 Task: Add to scrum project Visionary a team member softage.3@softage.net and assign as Project Lead.
Action: Mouse moved to (92, 414)
Screenshot: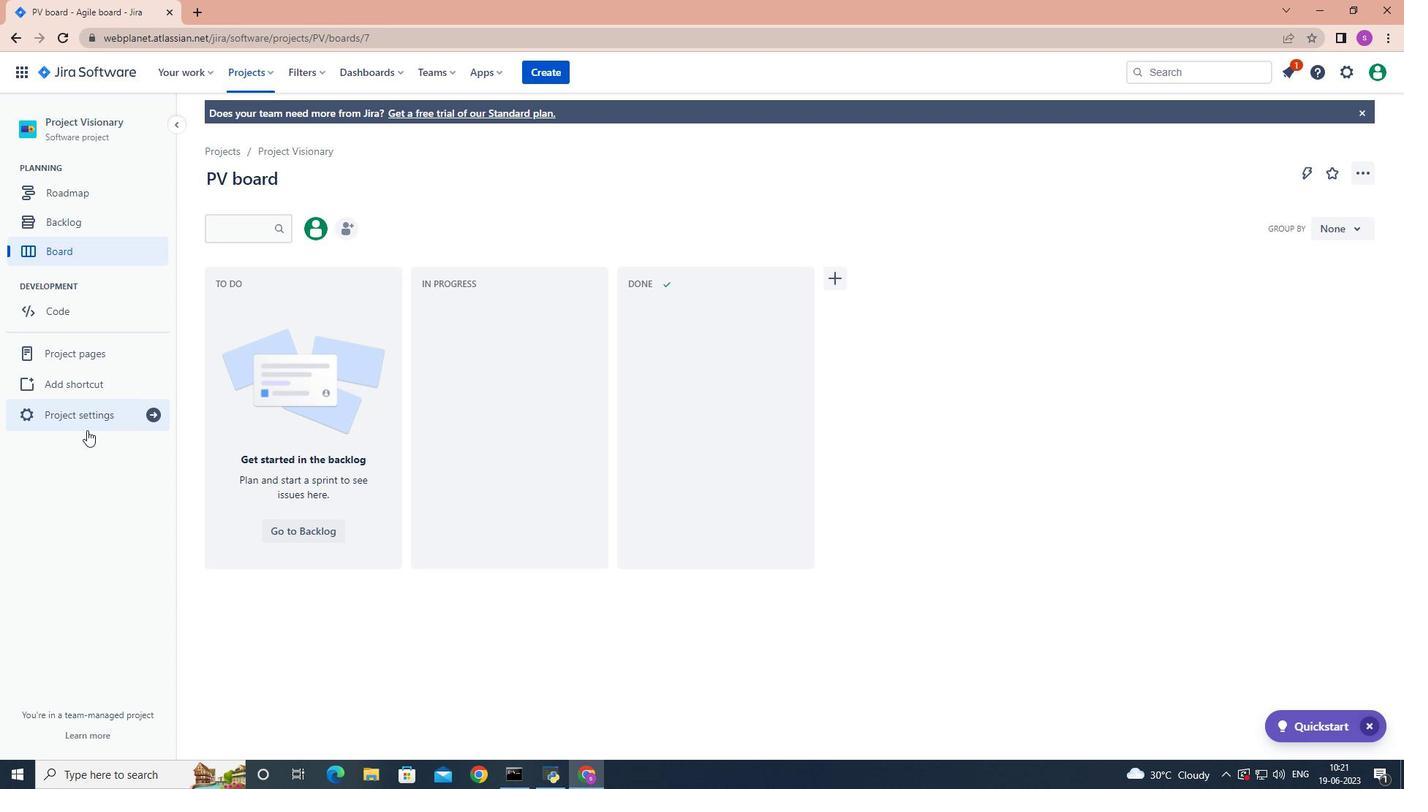 
Action: Mouse pressed left at (92, 414)
Screenshot: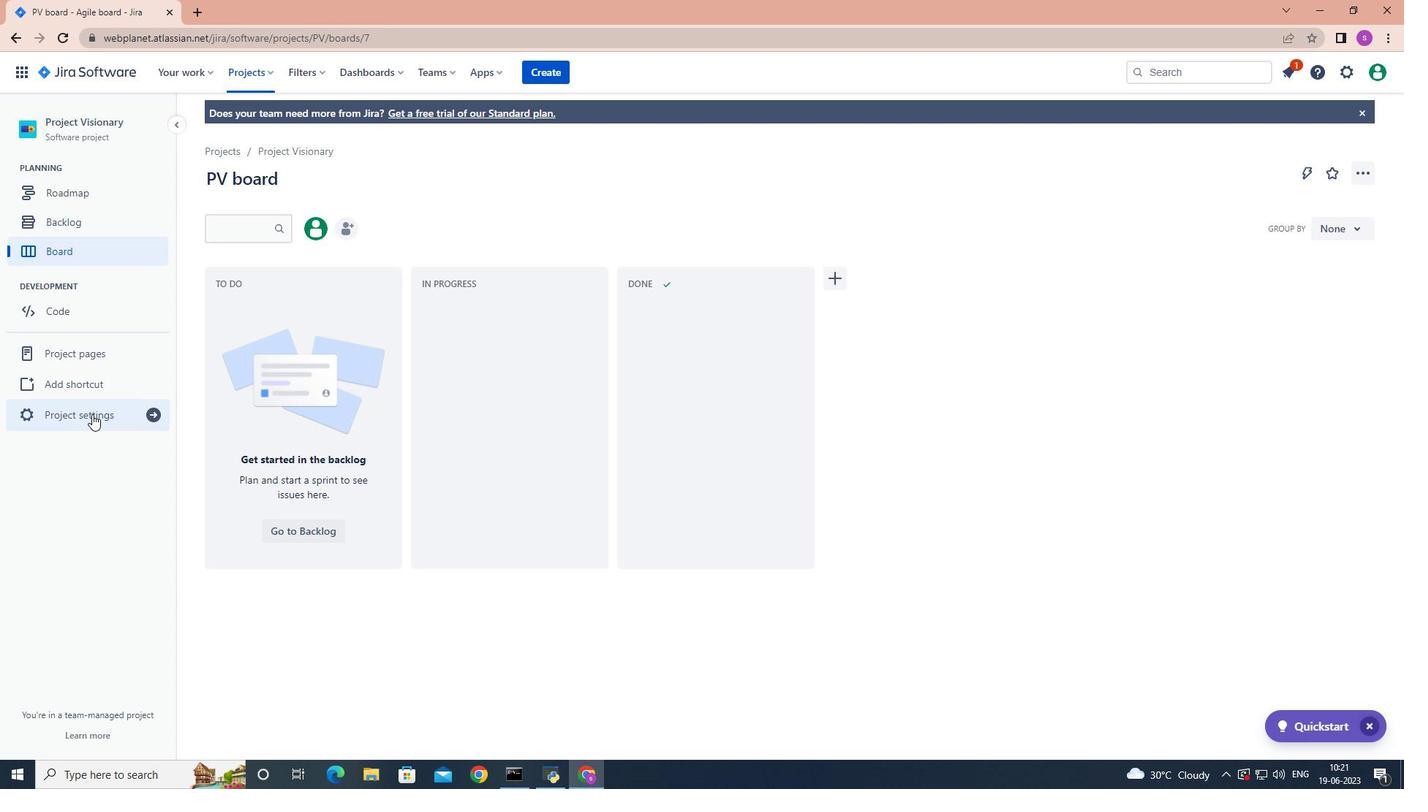 
Action: Mouse moved to (758, 516)
Screenshot: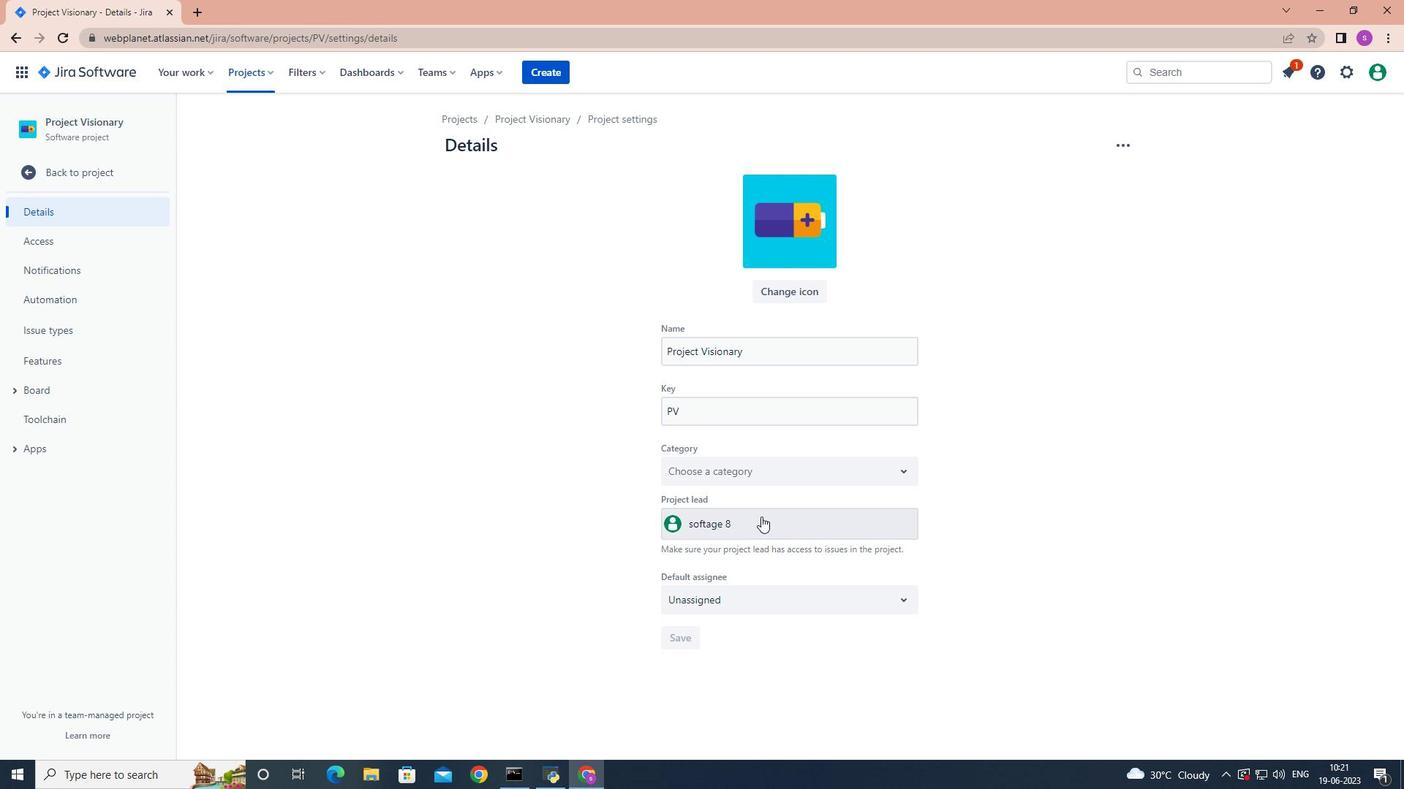 
Action: Mouse pressed left at (758, 516)
Screenshot: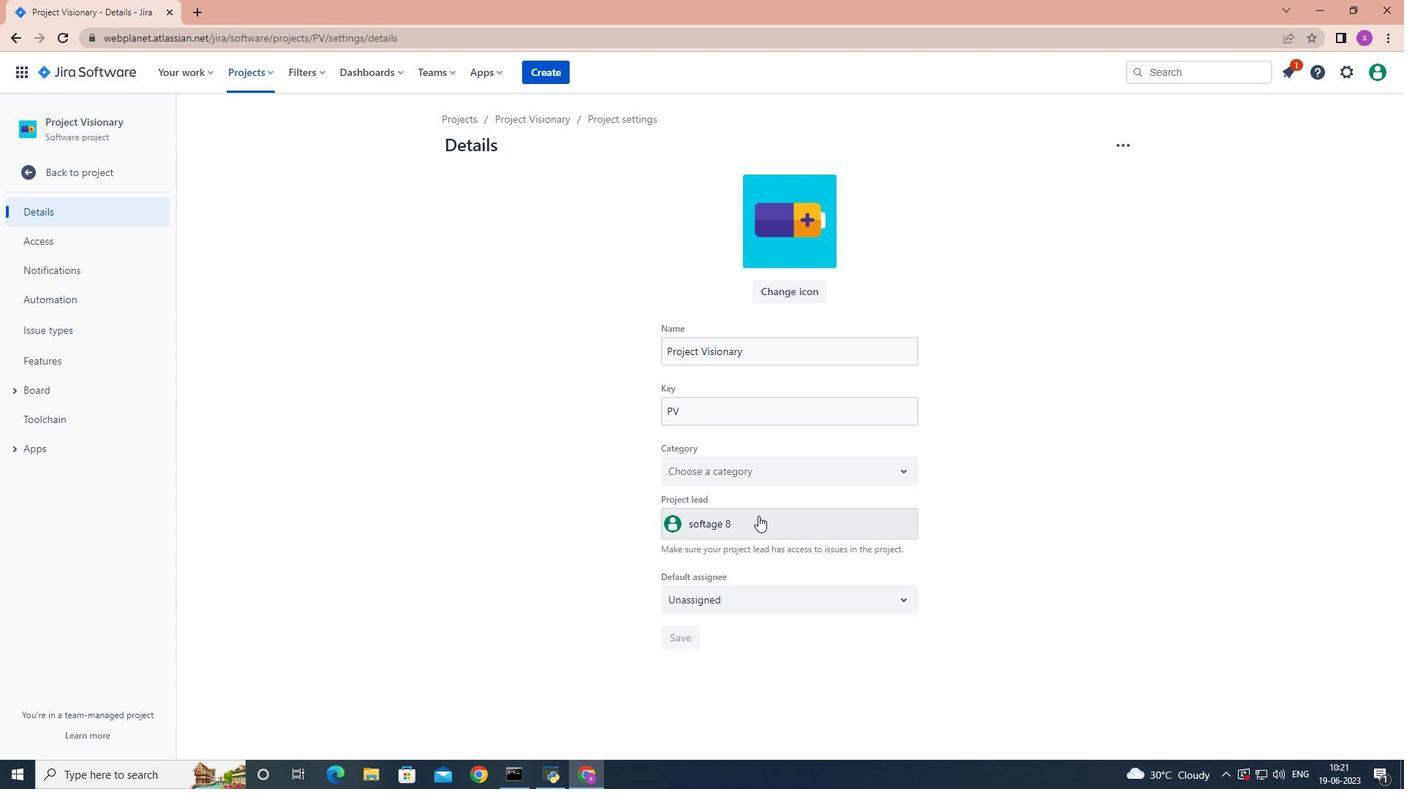 
Action: Mouse moved to (758, 516)
Screenshot: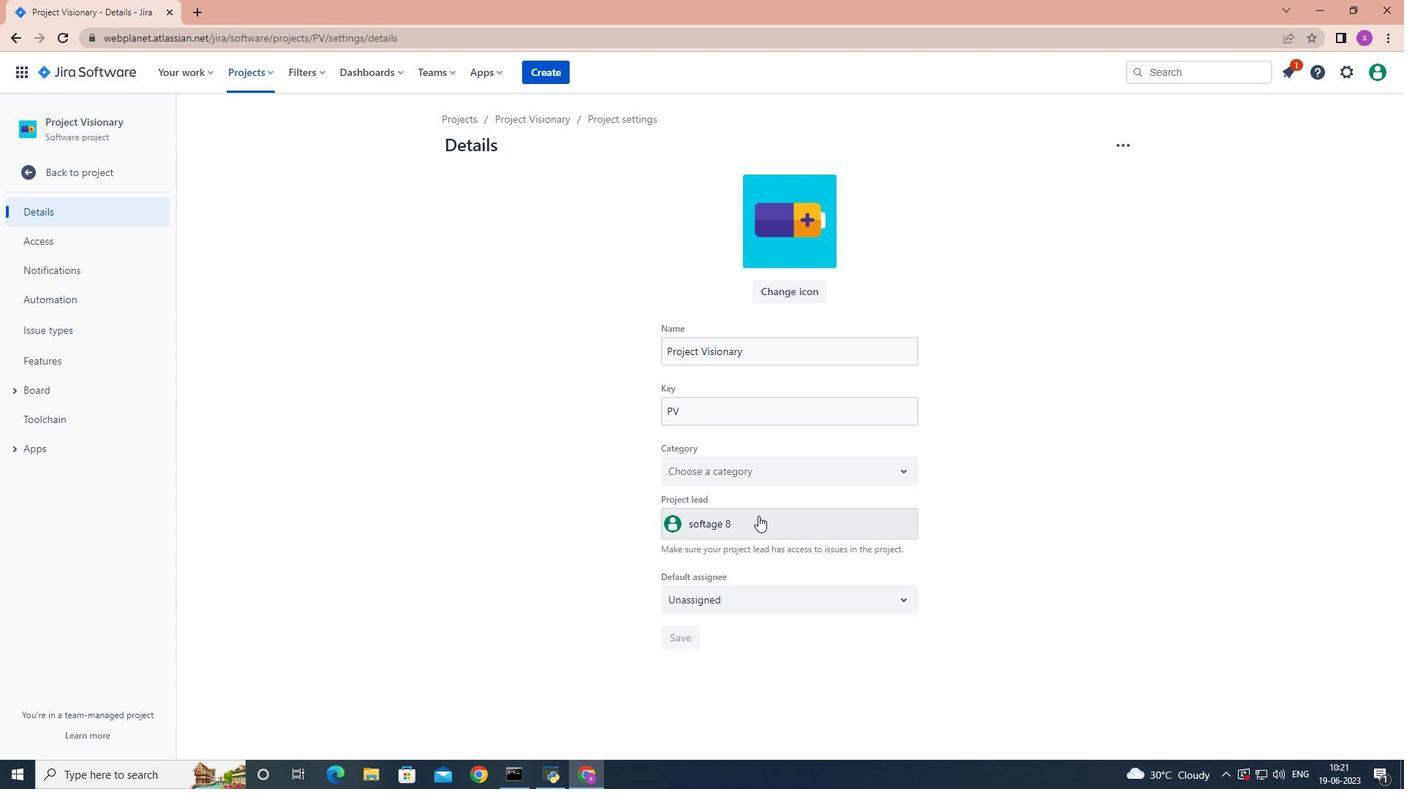 
Action: Key pressed softage.3
Screenshot: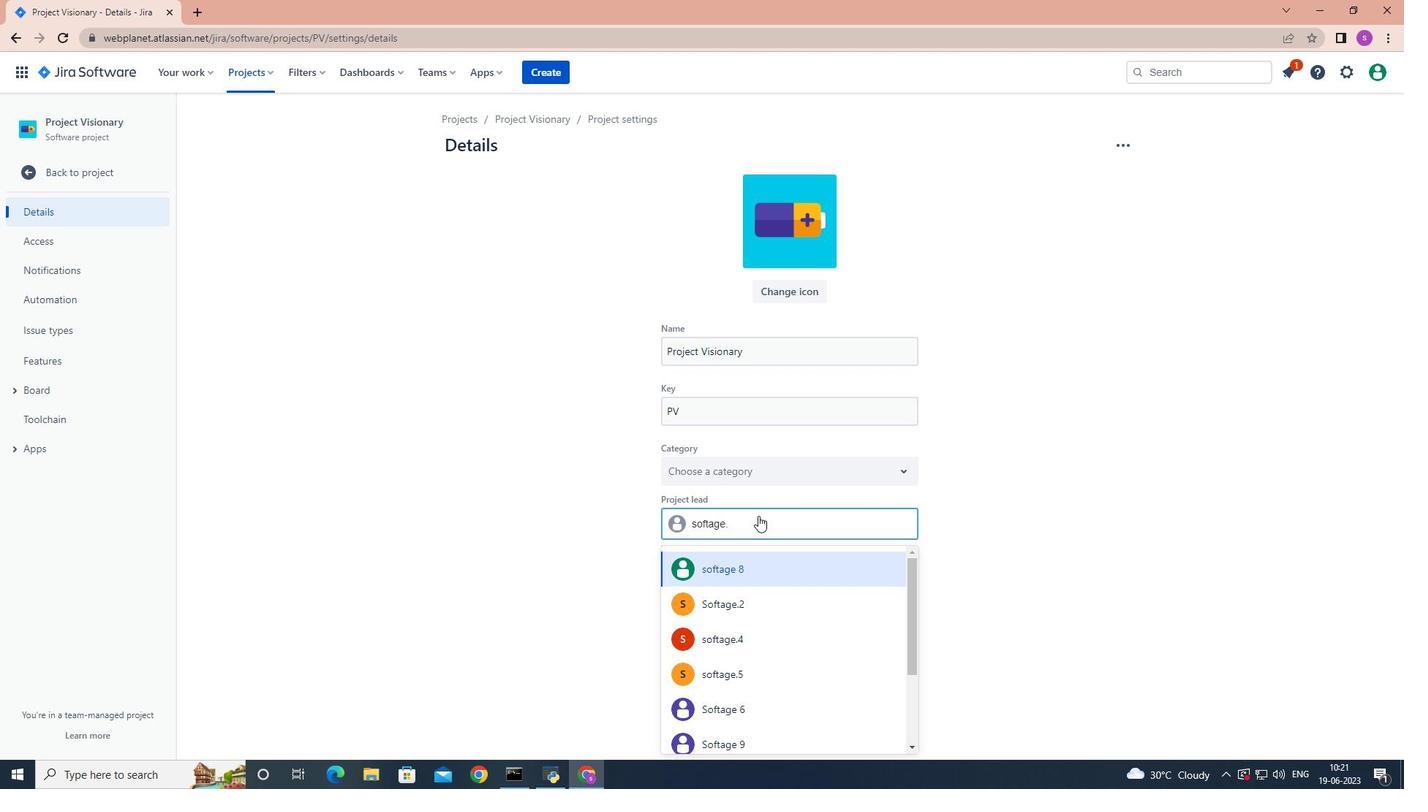 
Action: Mouse moved to (760, 569)
Screenshot: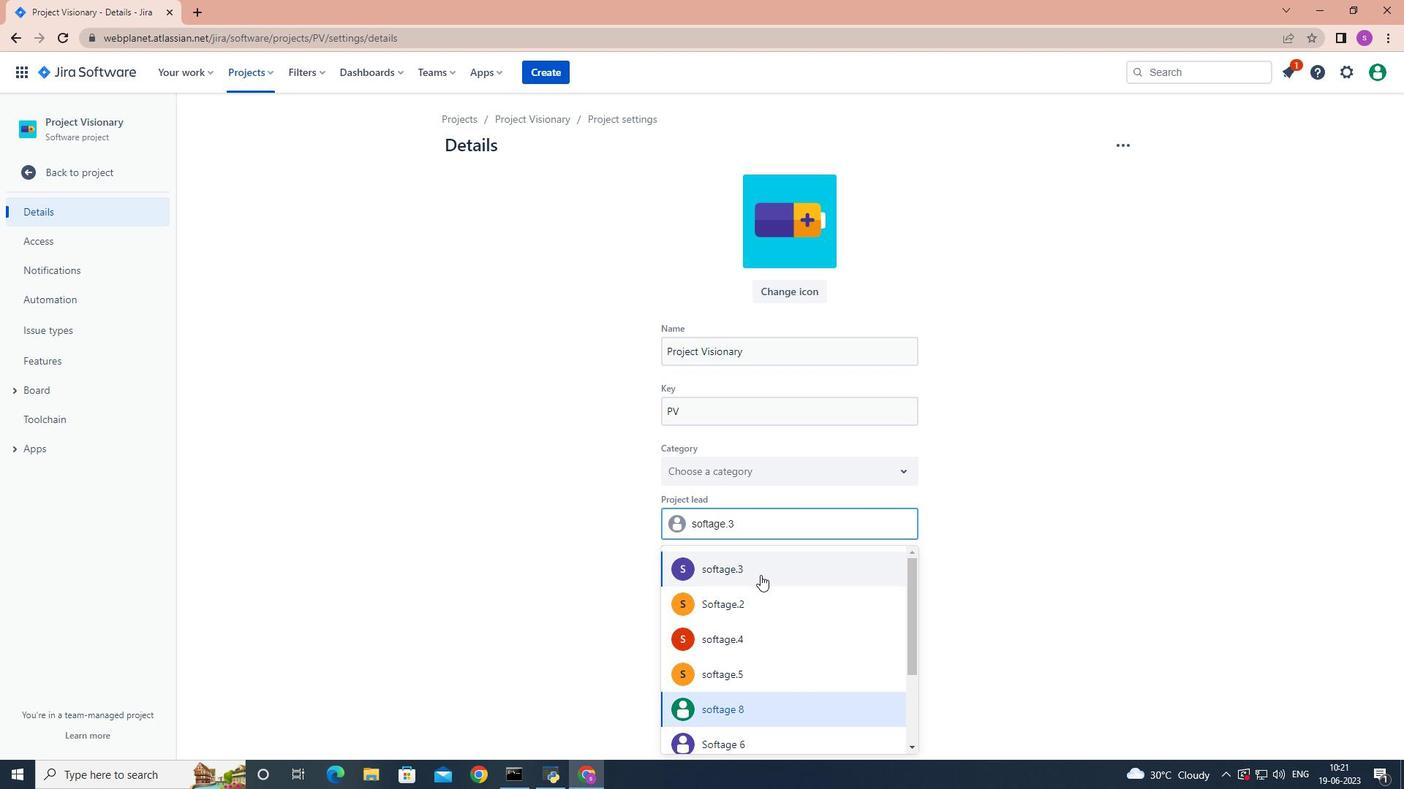
Action: Mouse pressed left at (760, 569)
Screenshot: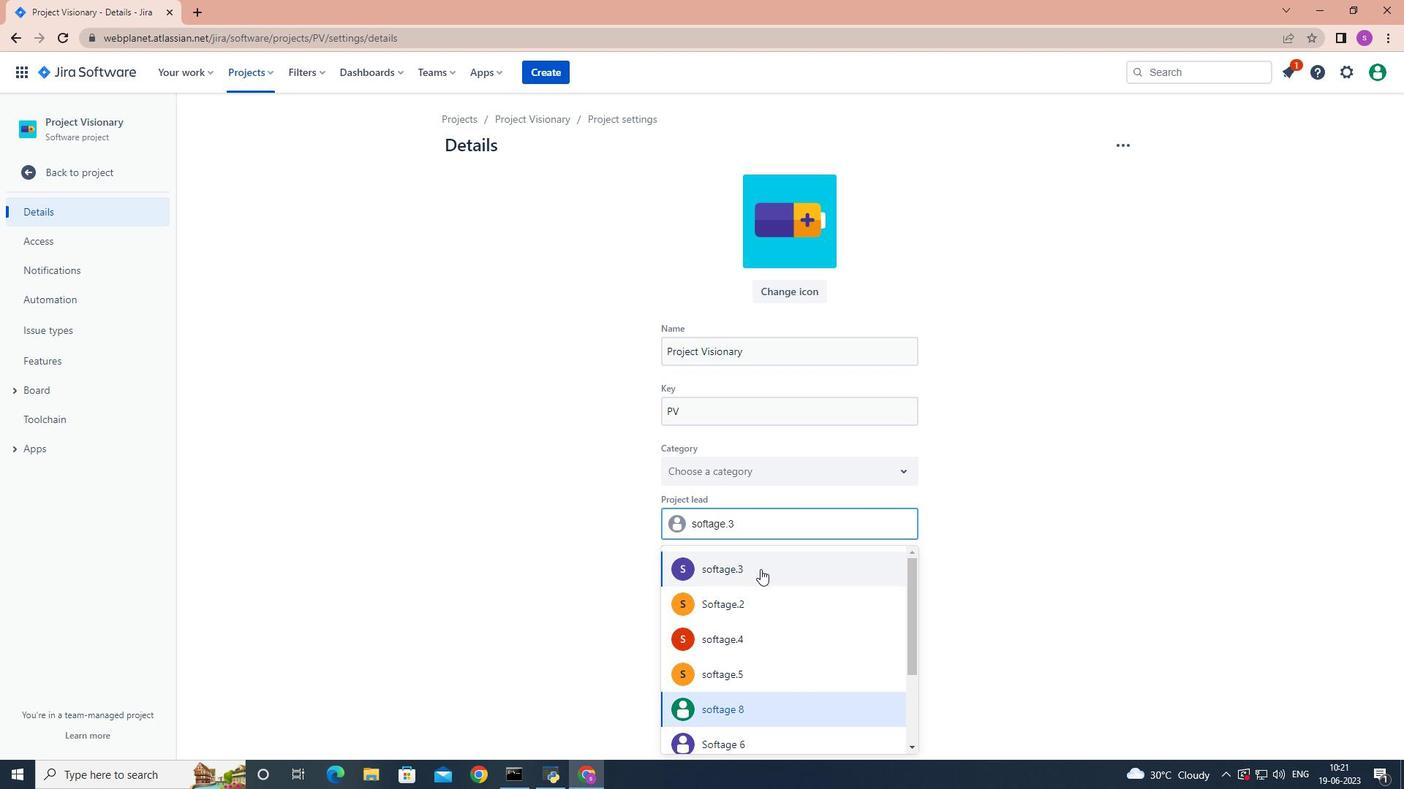 
Action: Mouse moved to (898, 601)
Screenshot: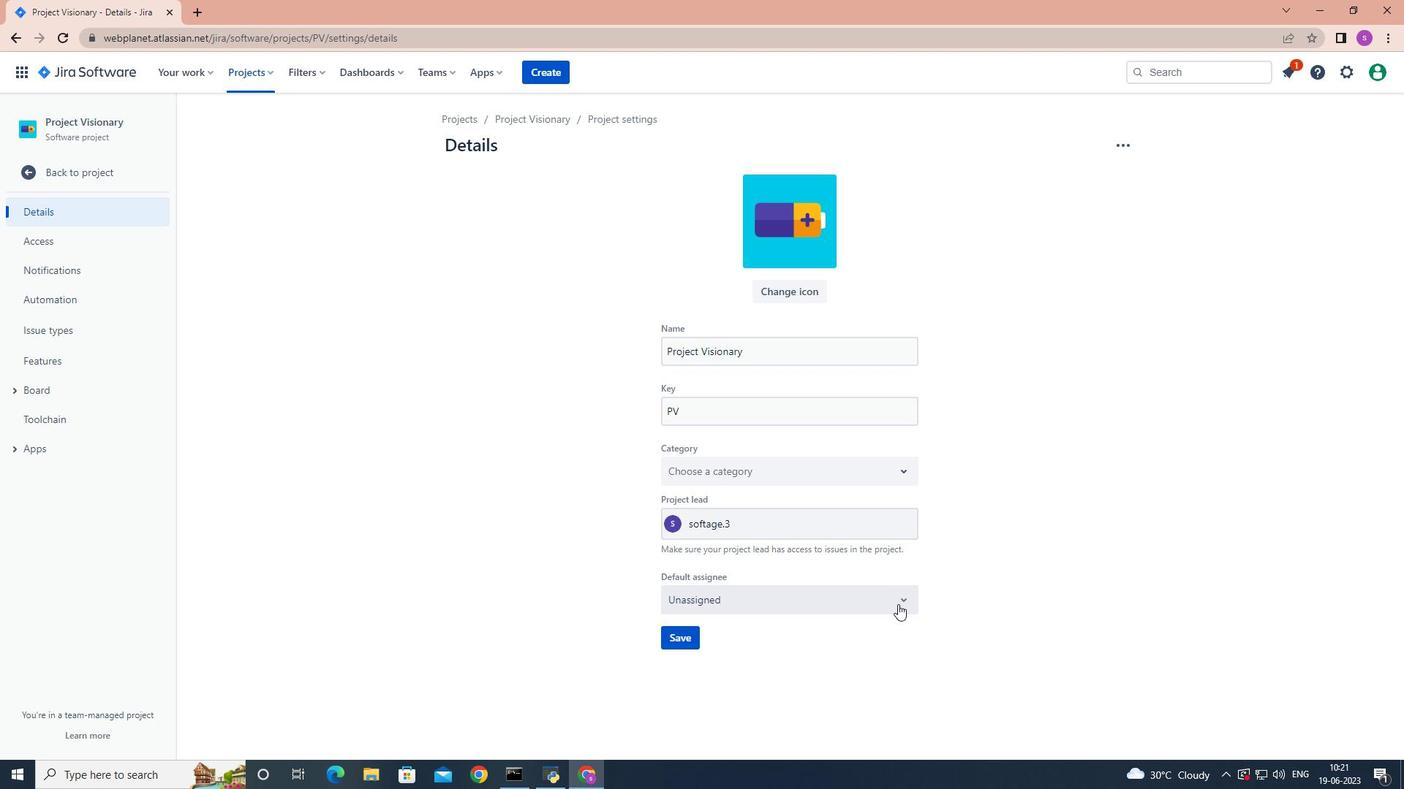
Action: Mouse pressed left at (898, 601)
Screenshot: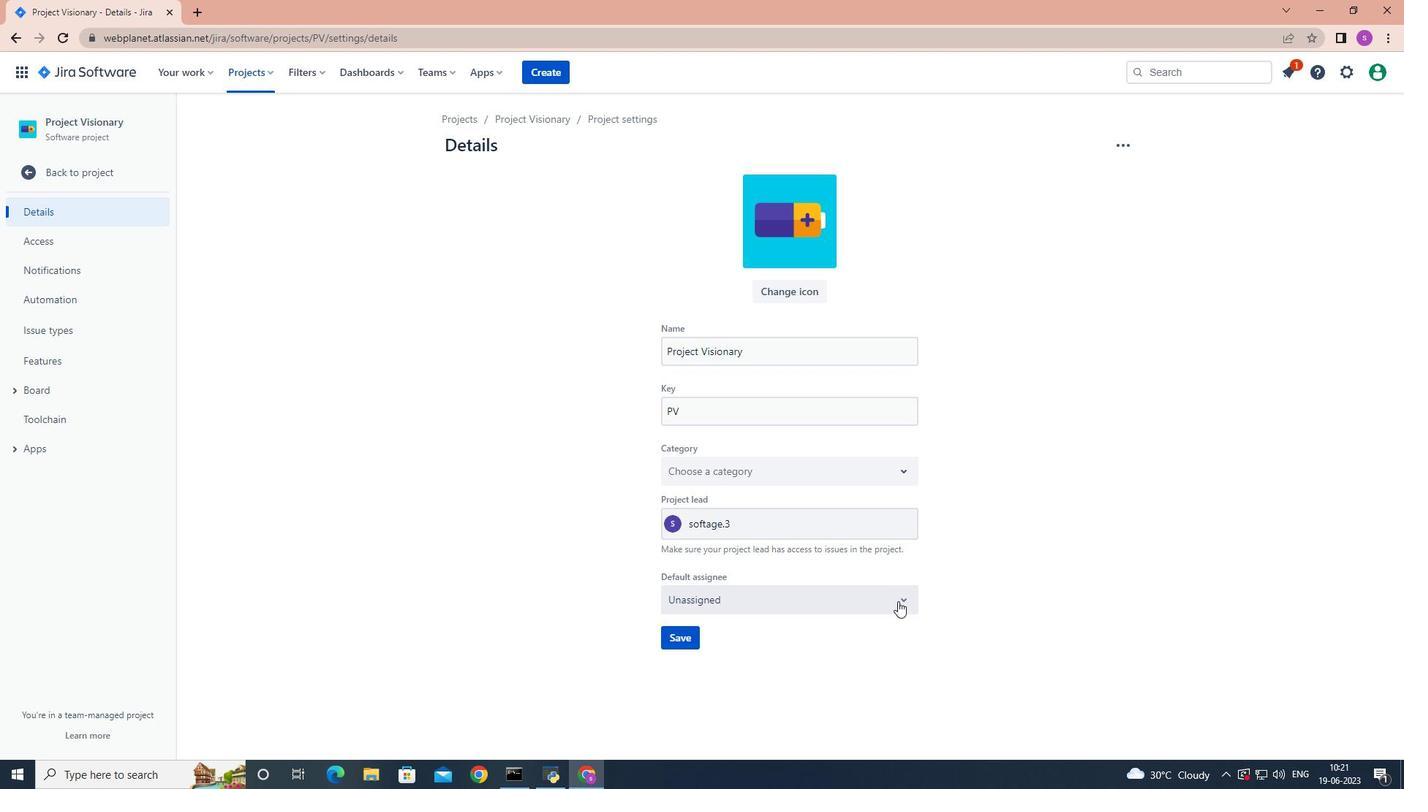 
Action: Mouse moved to (791, 647)
Screenshot: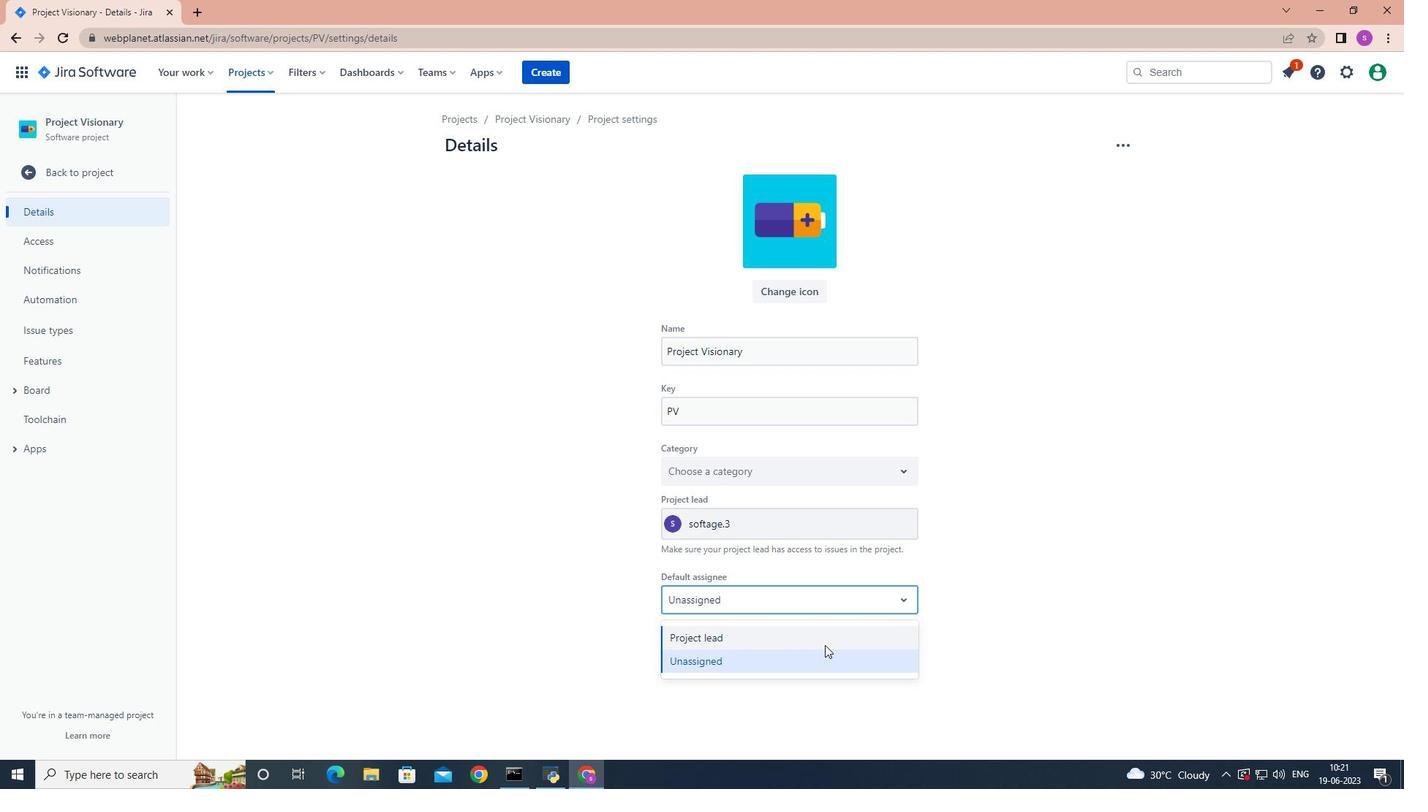 
Action: Mouse pressed left at (791, 647)
Screenshot: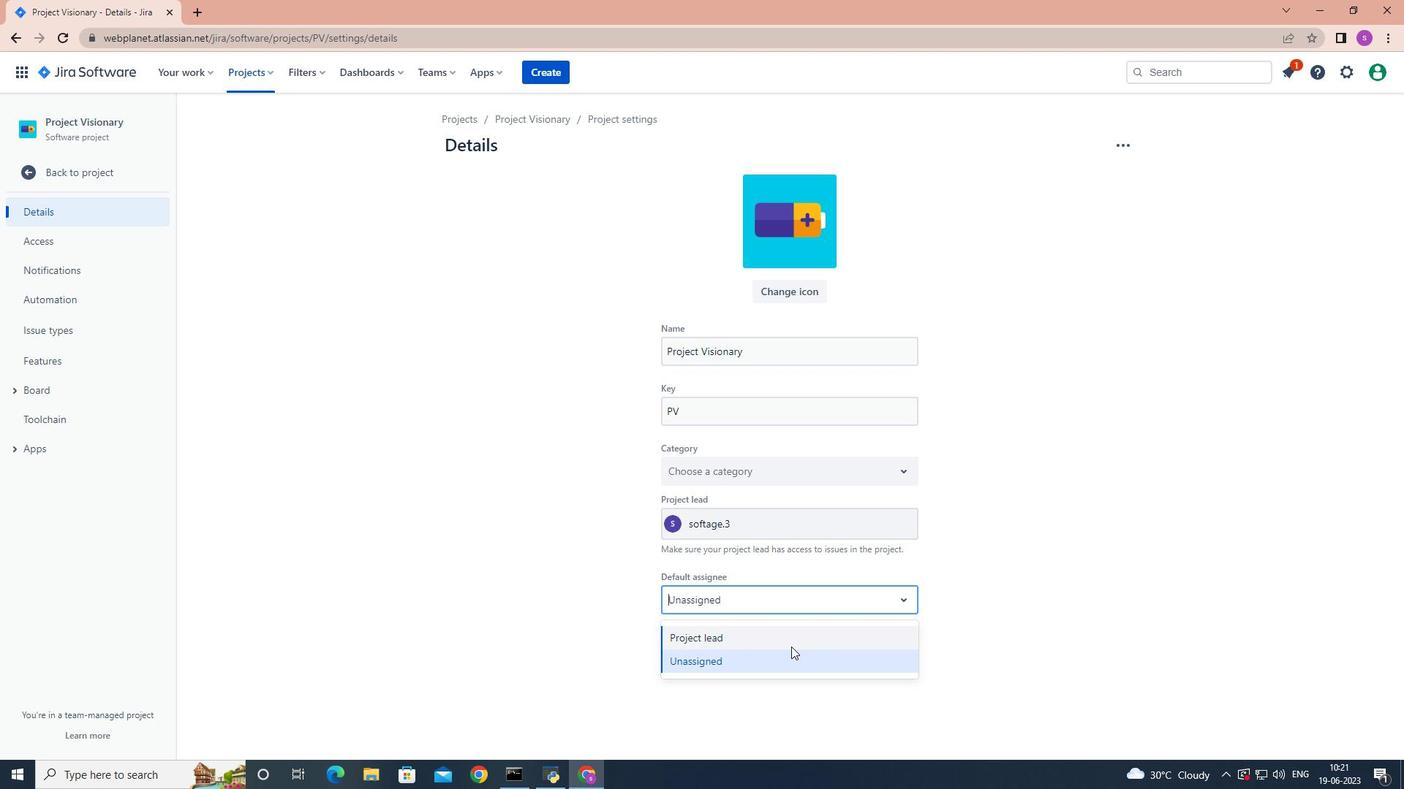 
Action: Mouse moved to (685, 639)
Screenshot: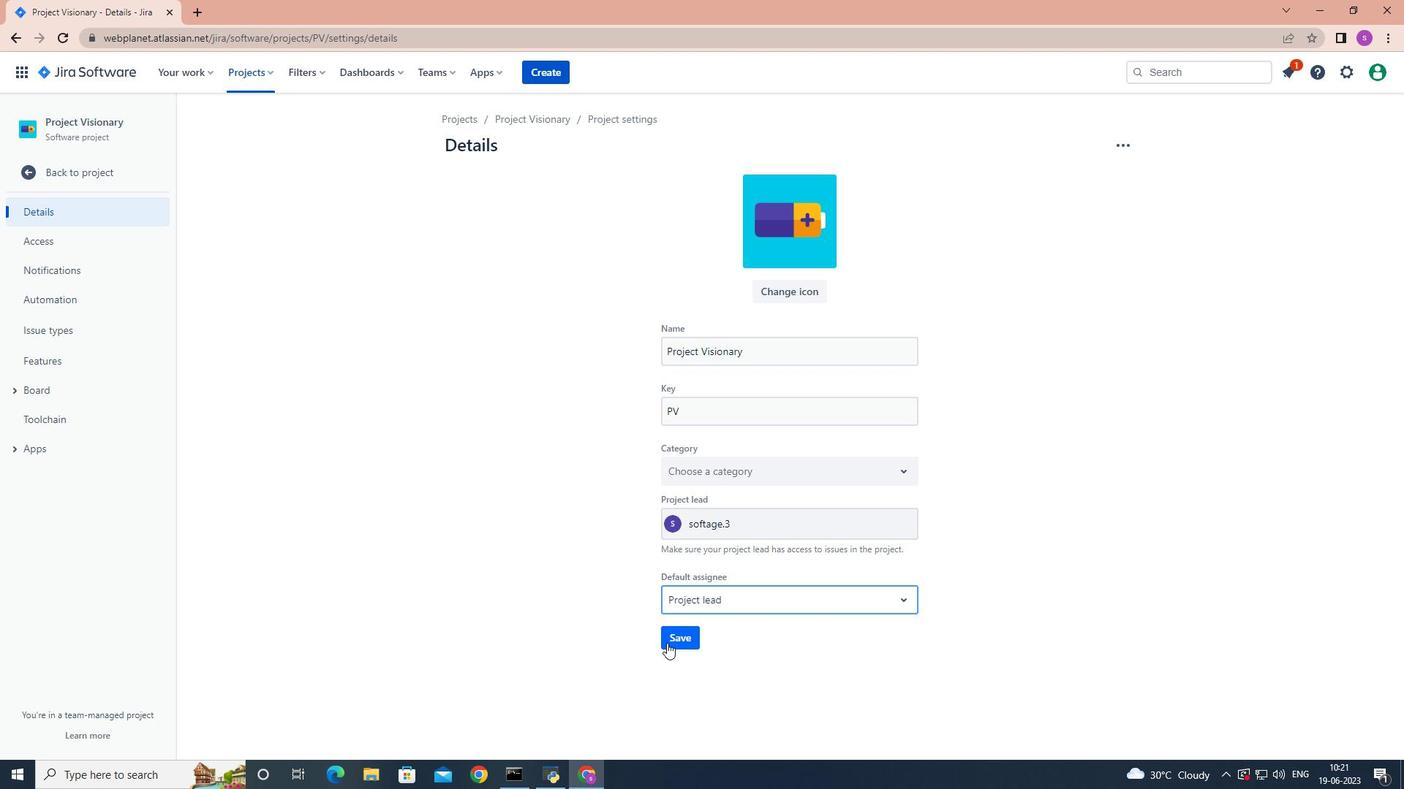 
Action: Mouse pressed left at (685, 639)
Screenshot: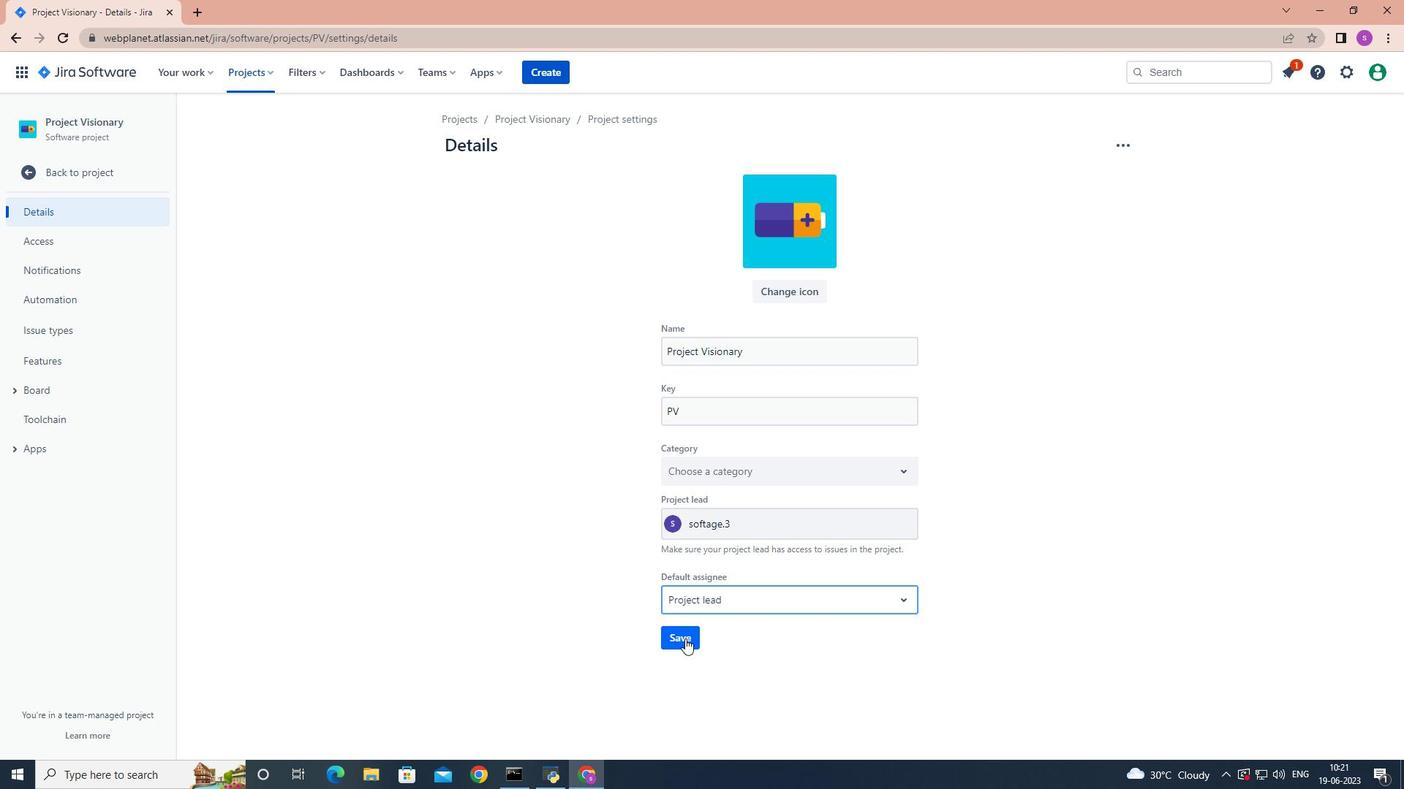 
Action: Mouse moved to (685, 636)
Screenshot: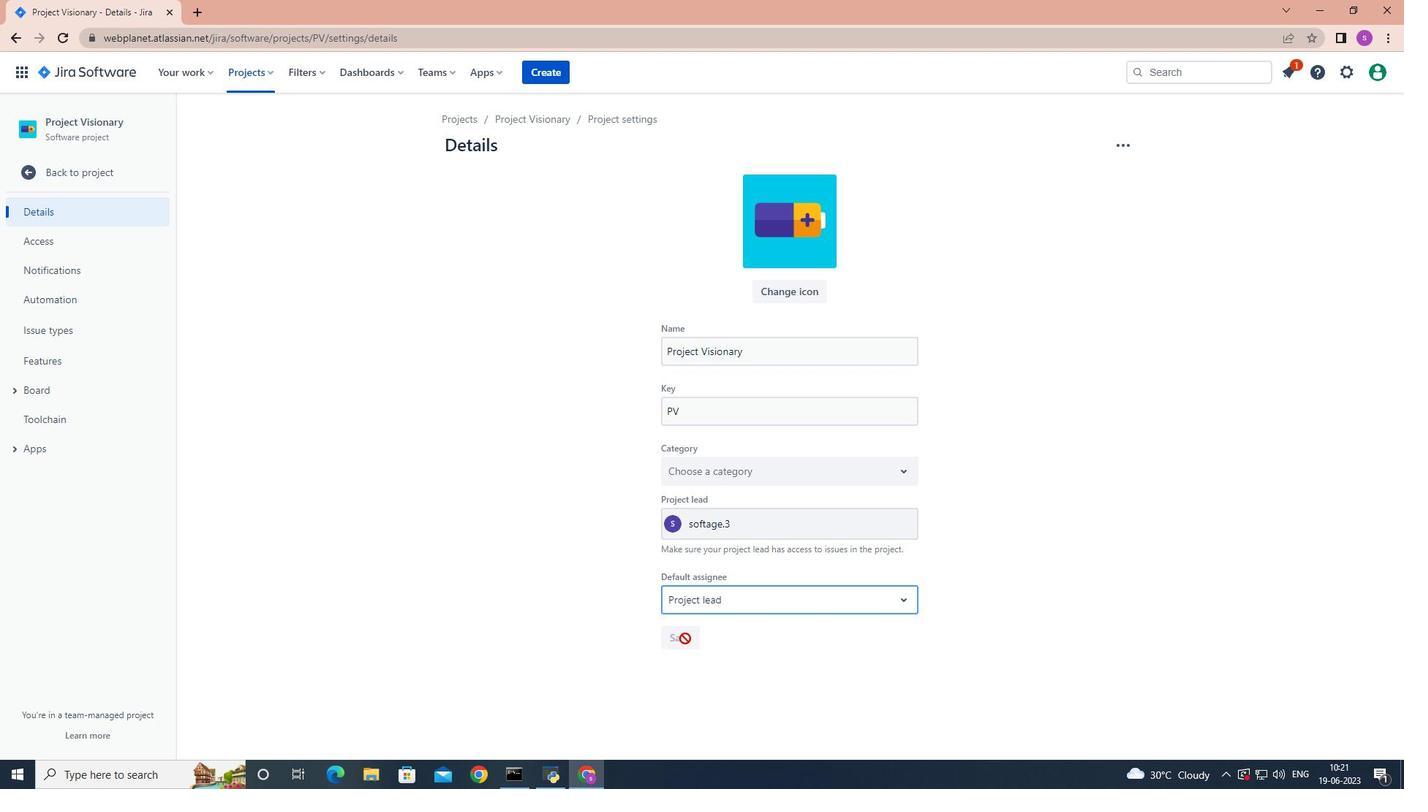 
